Task: Select top most timezone.
Action: Mouse moved to (580, 163)
Screenshot: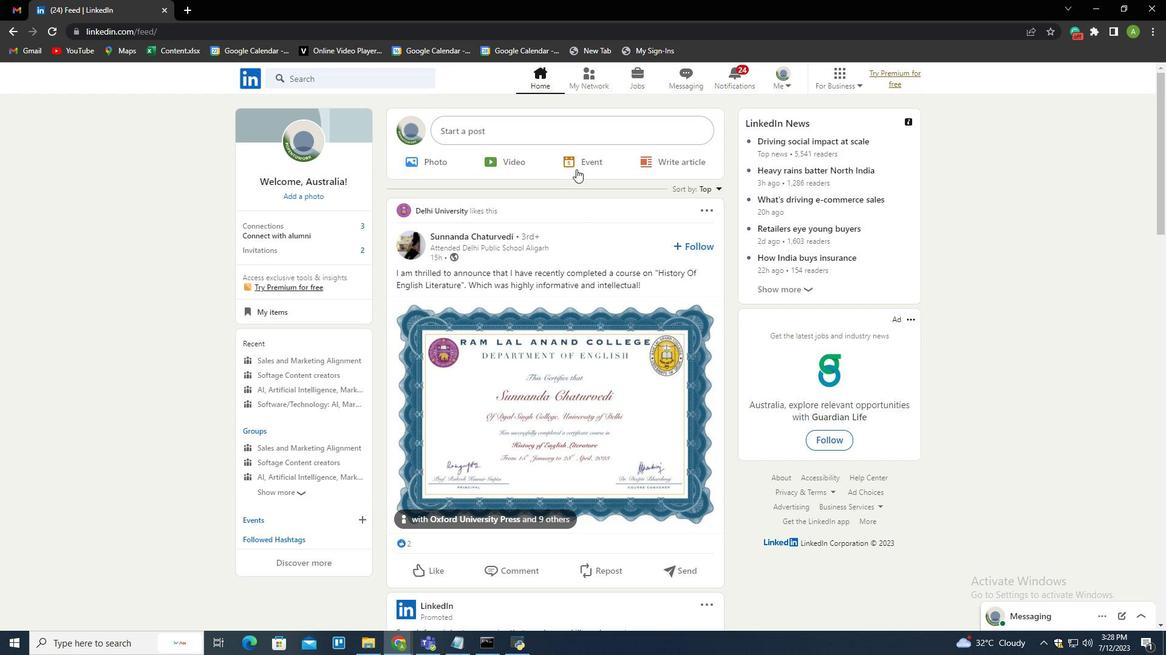 
Action: Mouse pressed left at (580, 163)
Screenshot: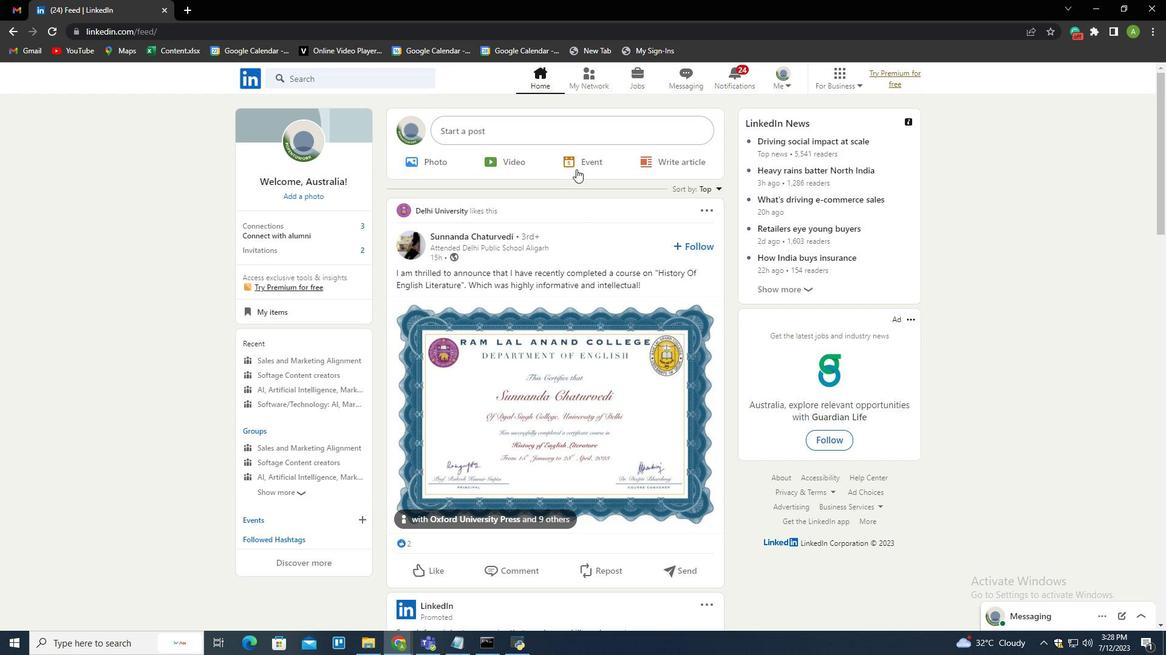 
Action: Mouse moved to (558, 411)
Screenshot: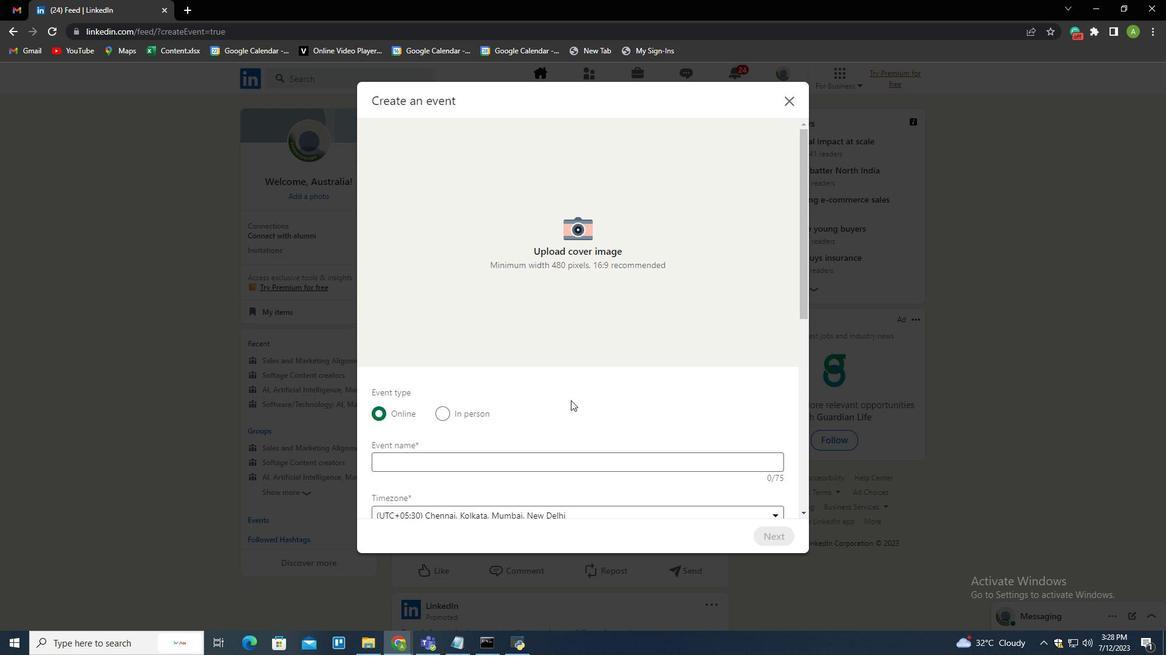 
Action: Mouse scrolled (558, 411) with delta (0, 0)
Screenshot: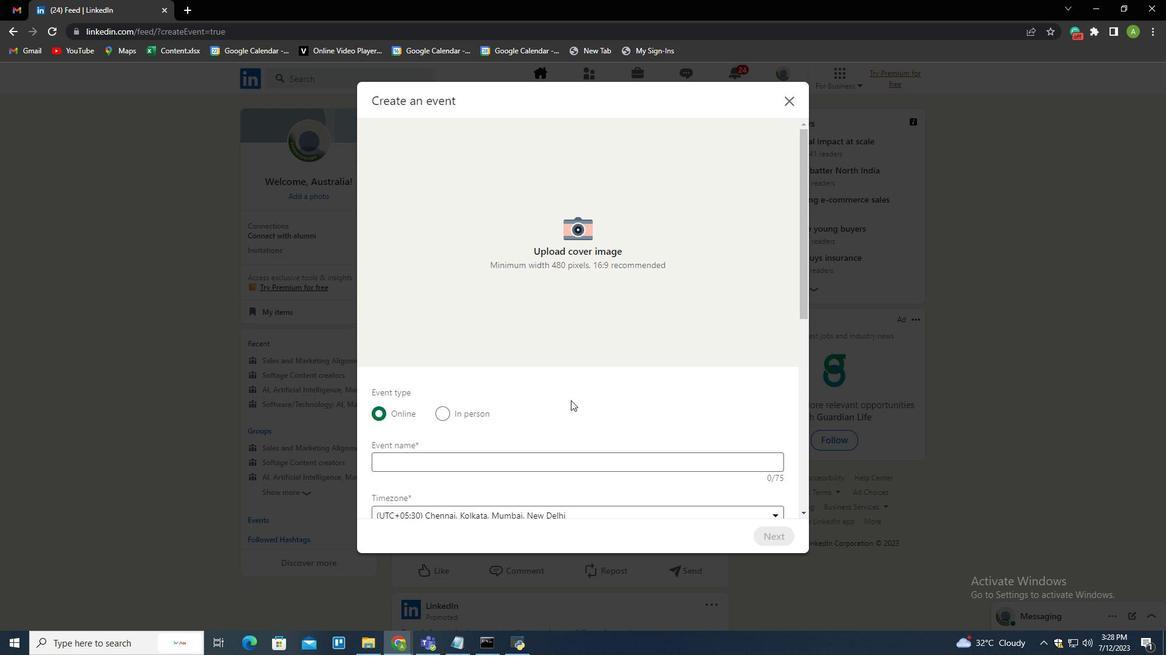
Action: Mouse scrolled (558, 411) with delta (0, 0)
Screenshot: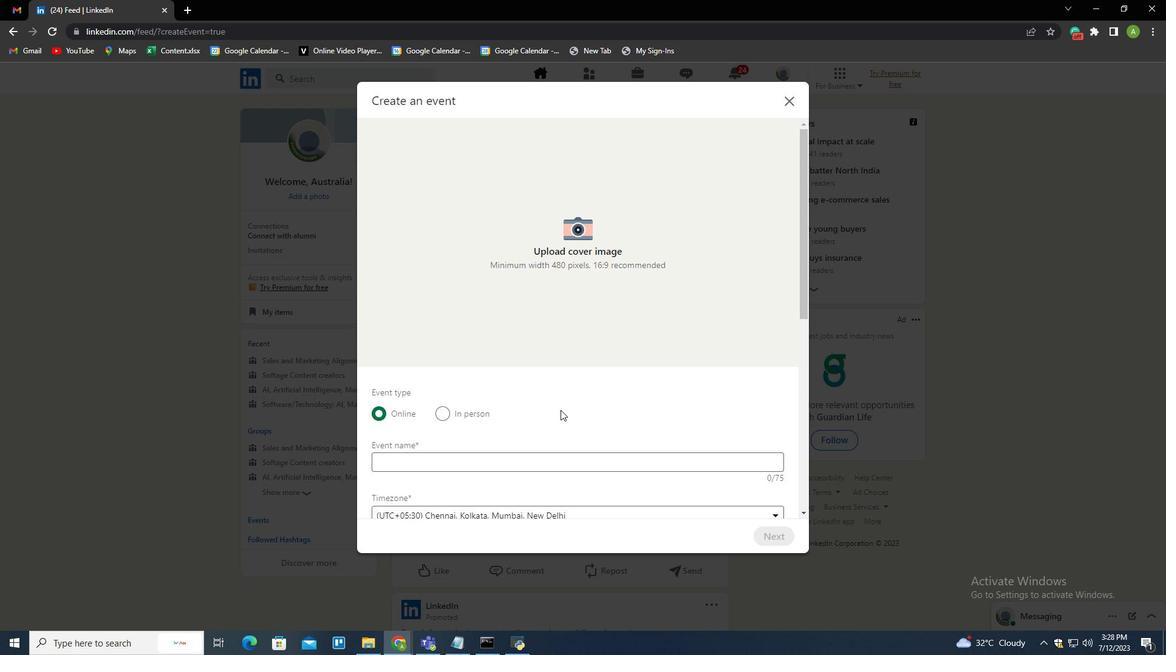 
Action: Mouse moved to (491, 398)
Screenshot: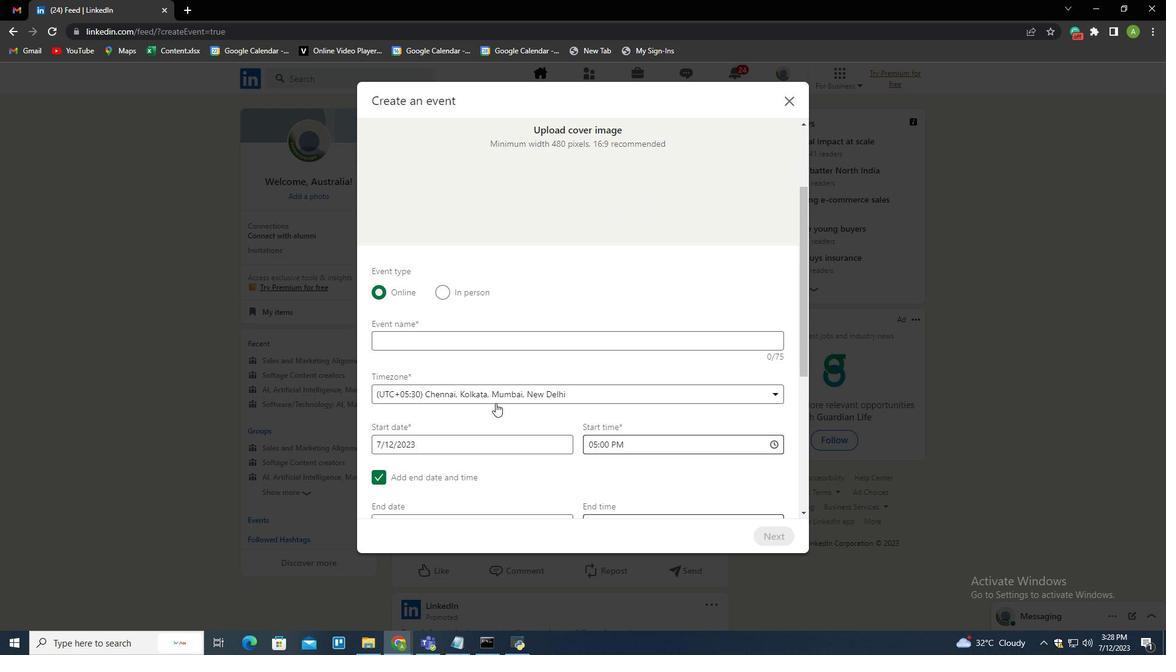 
Action: Mouse pressed left at (491, 398)
Screenshot: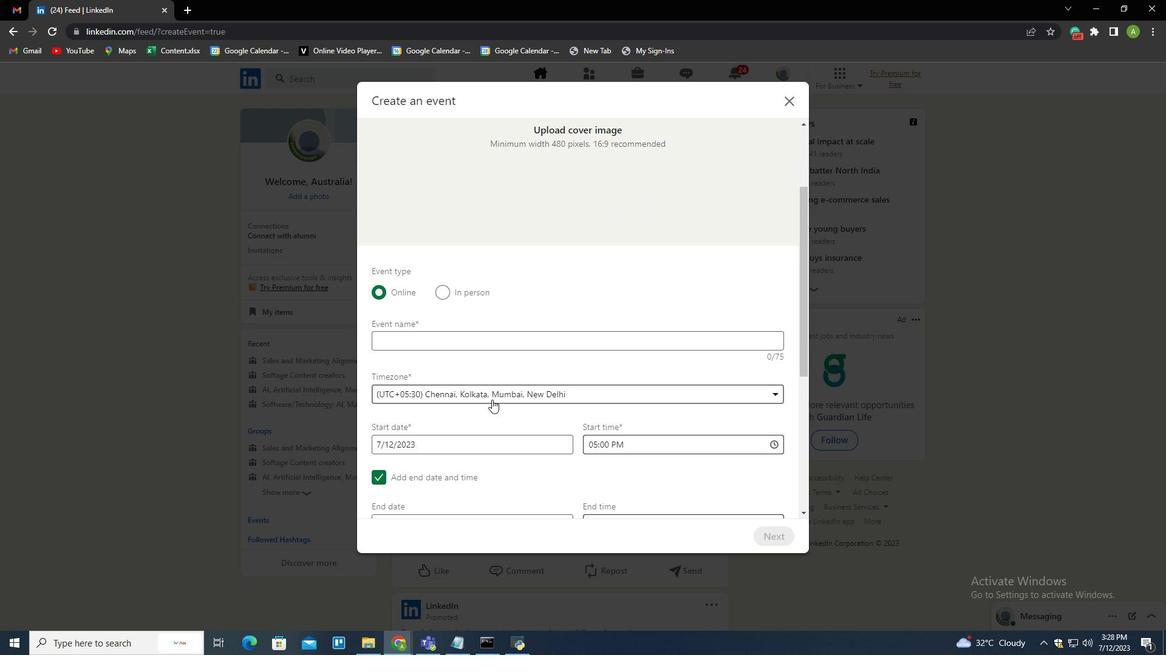
Action: Mouse moved to (476, 417)
Screenshot: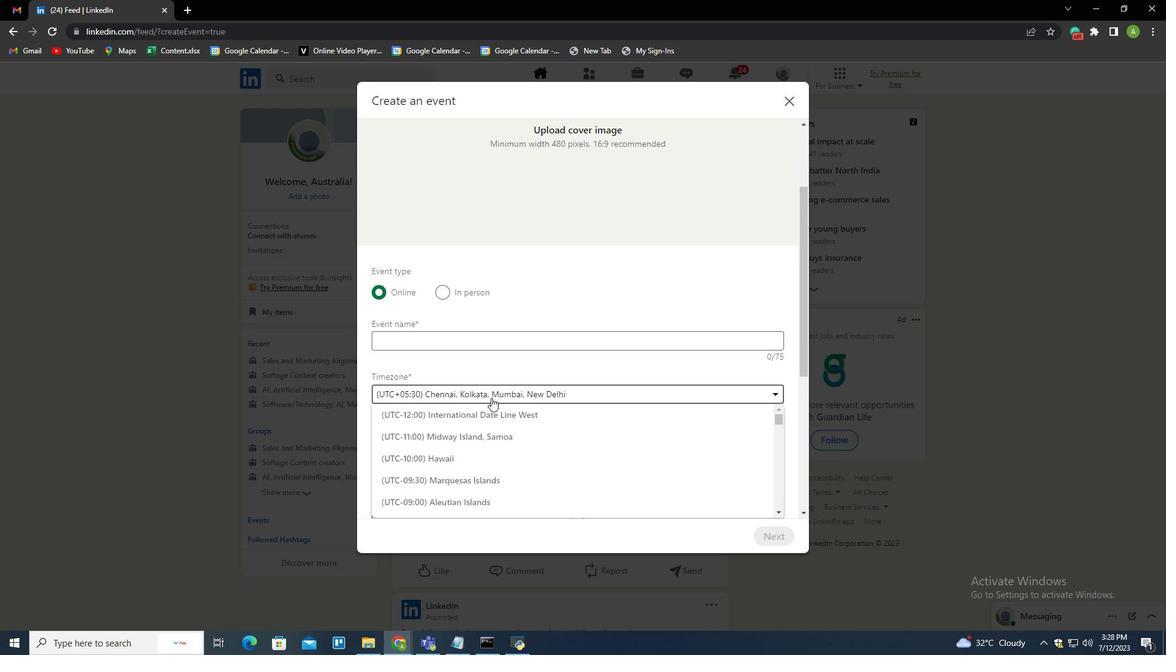 
Action: Mouse pressed left at (476, 417)
Screenshot: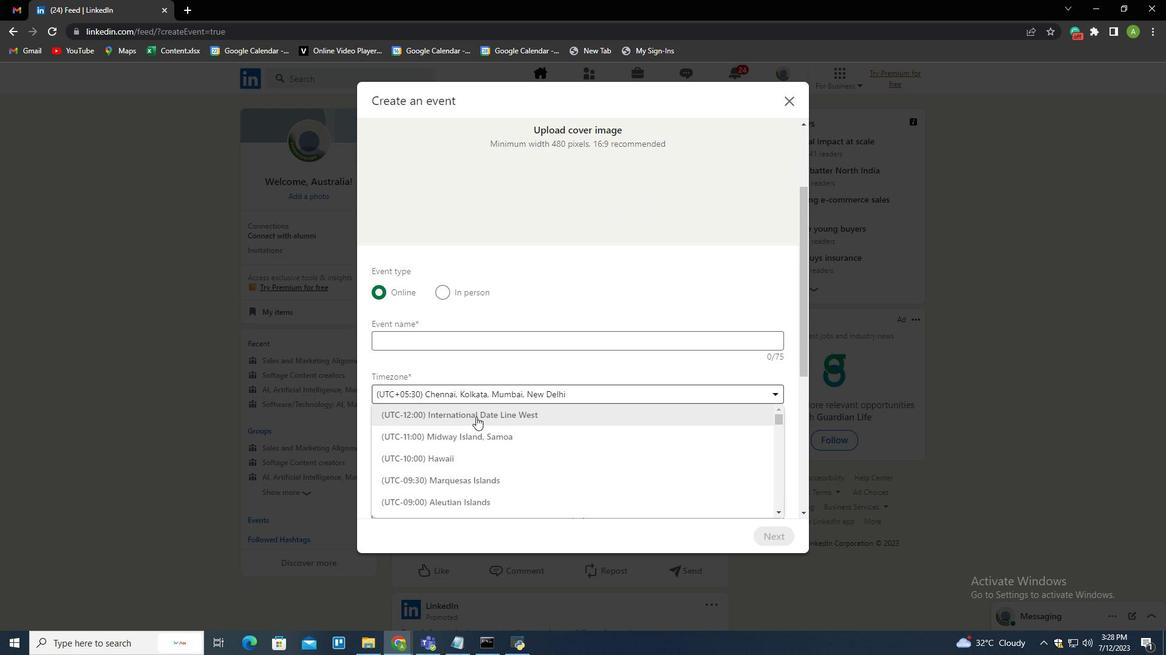 
Action: Mouse moved to (566, 463)
Screenshot: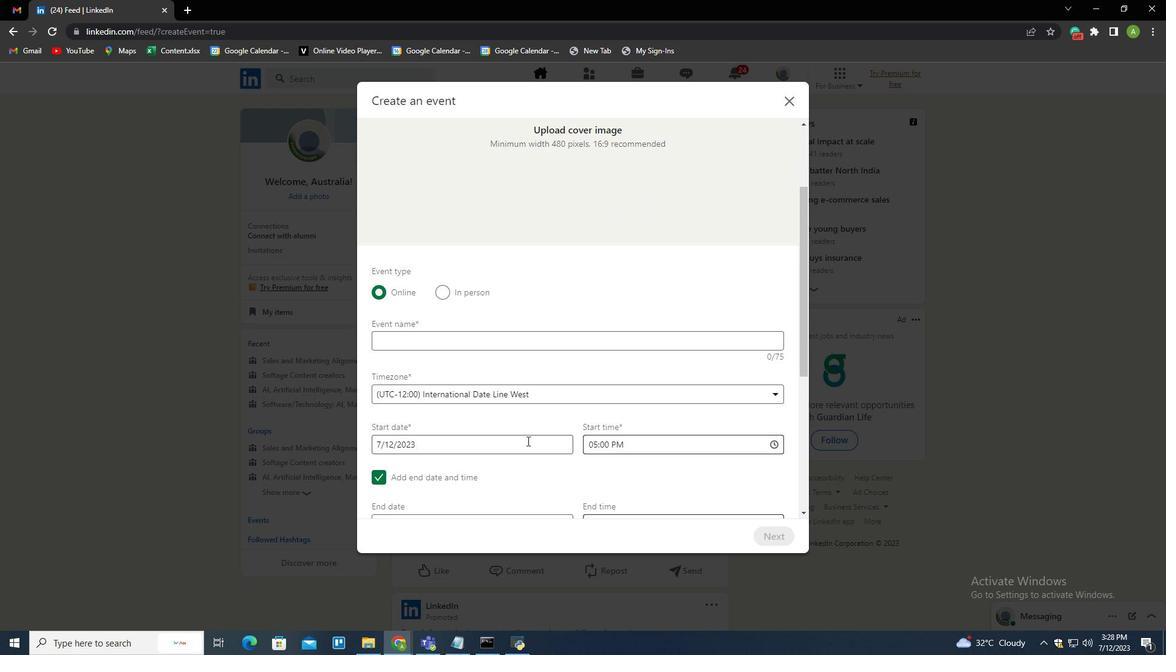
